 Task: Start line with arrow.
Action: Mouse moved to (444, 367)
Screenshot: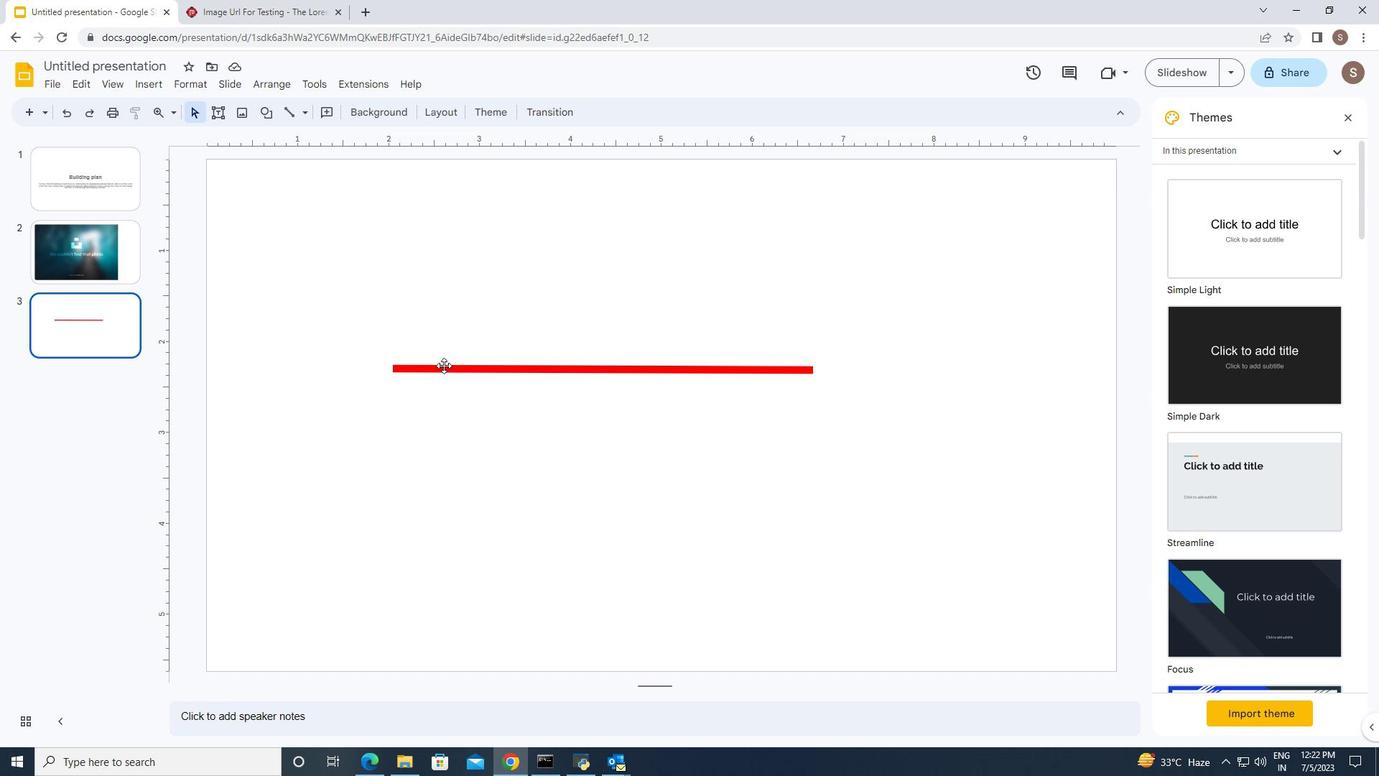 
Action: Mouse pressed left at (444, 367)
Screenshot: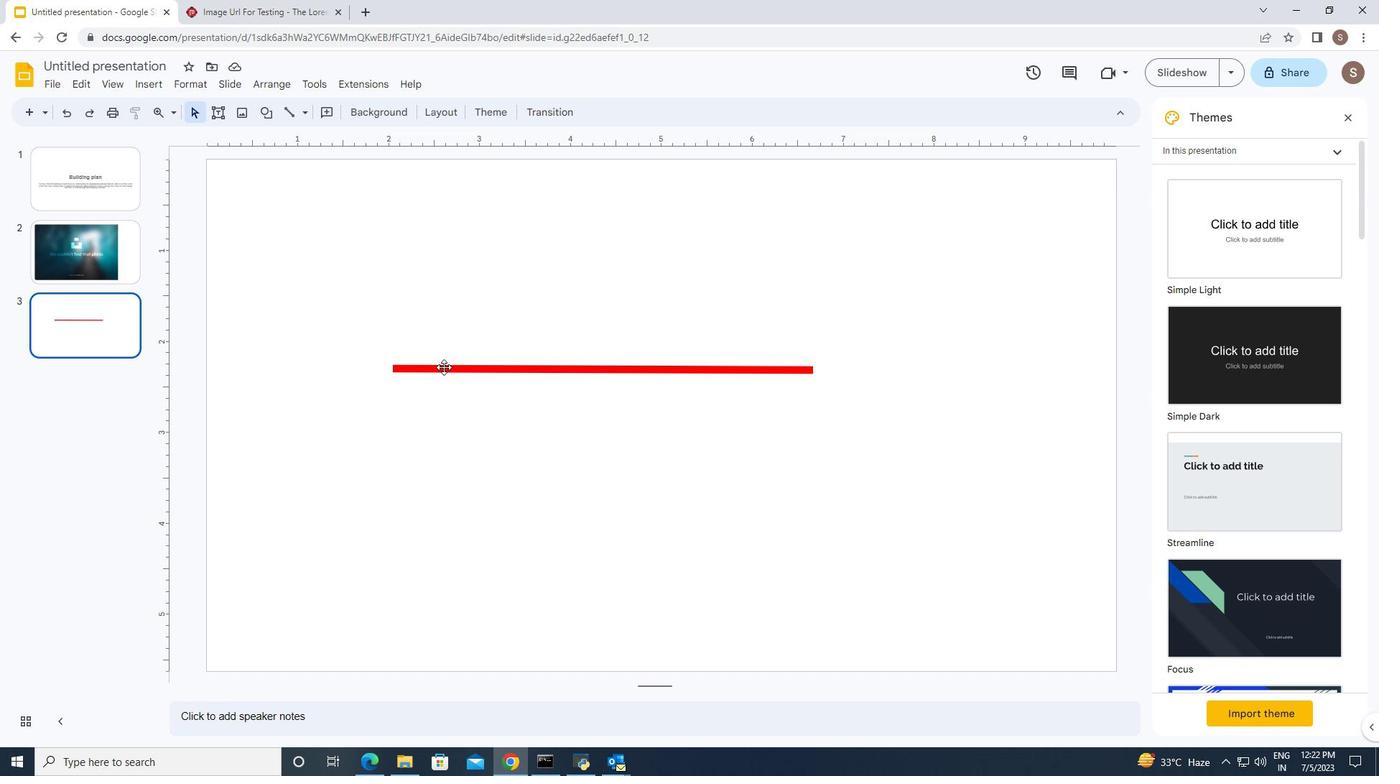 
Action: Mouse moved to (406, 112)
Screenshot: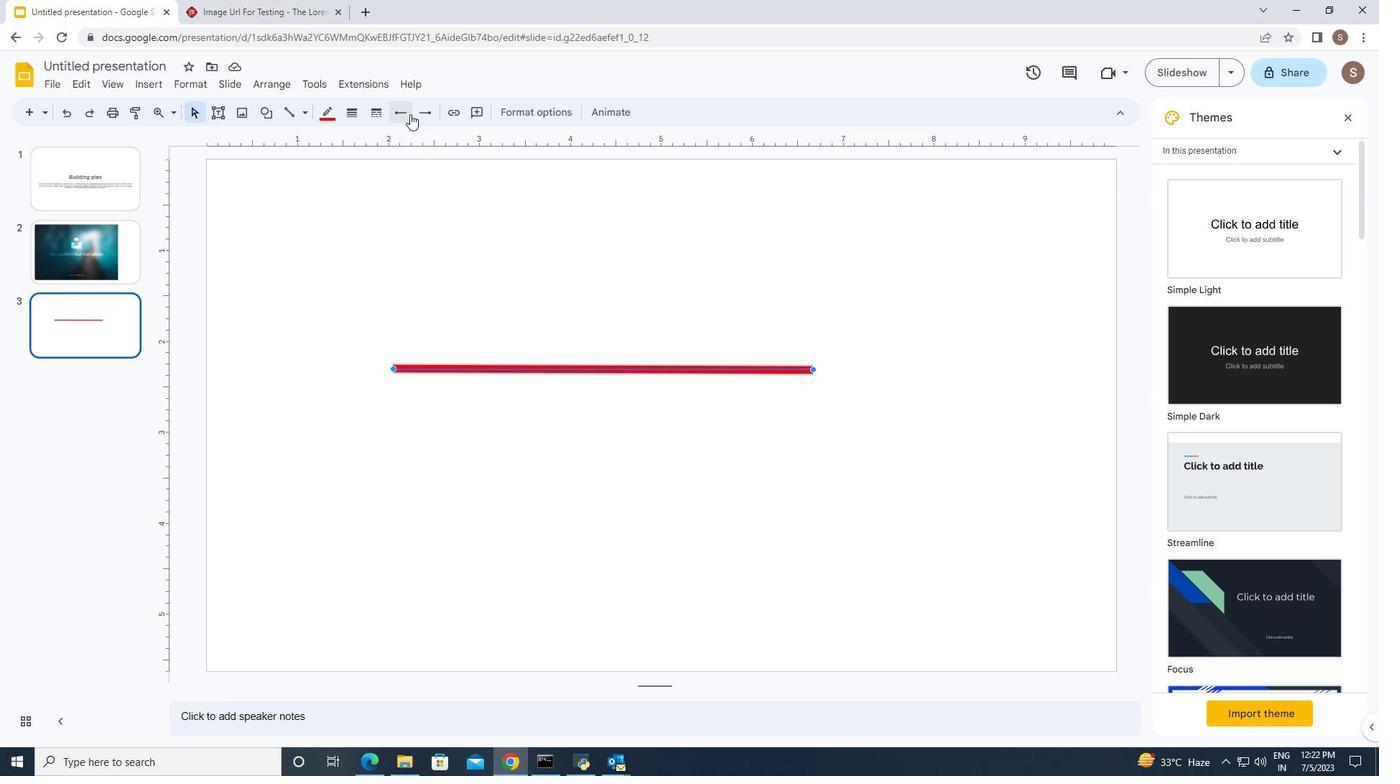 
Action: Mouse pressed left at (406, 112)
Screenshot: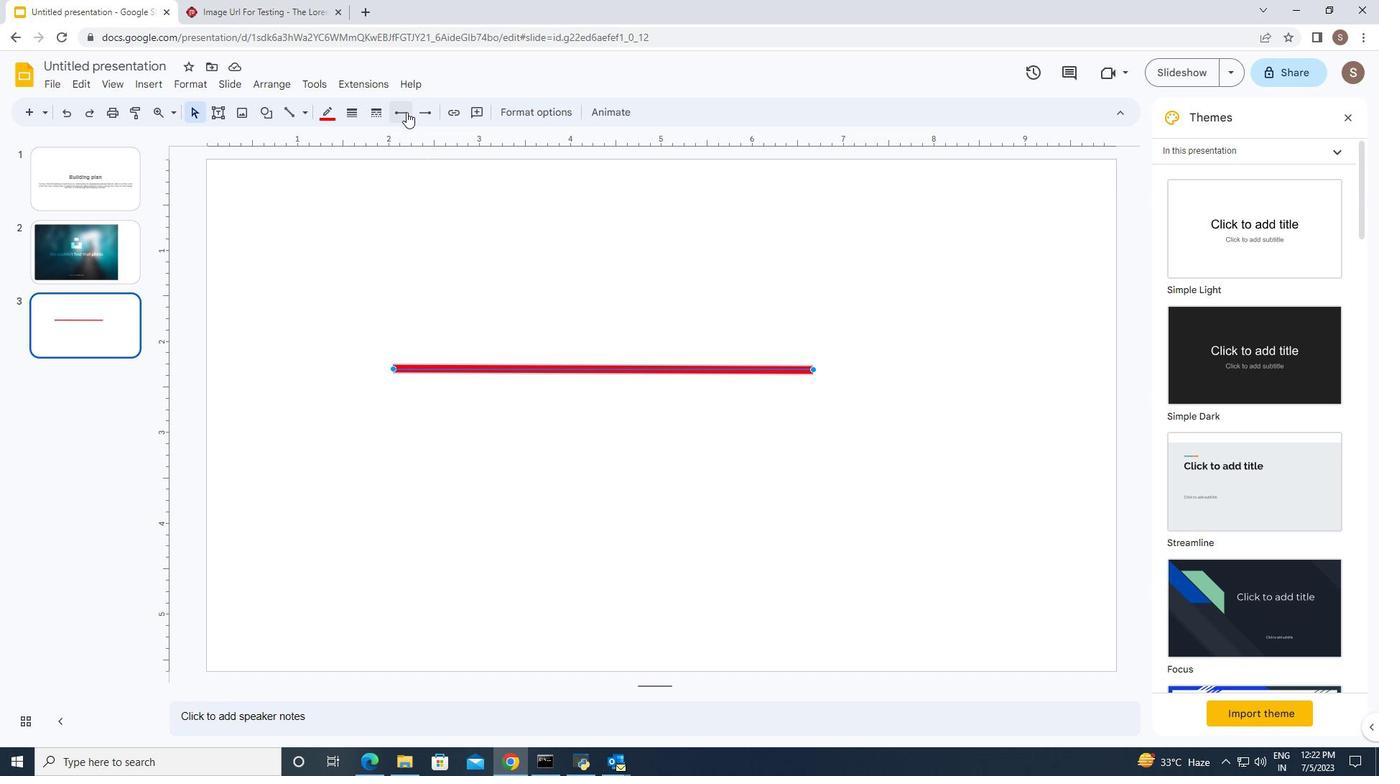 
Action: Mouse moved to (421, 170)
Screenshot: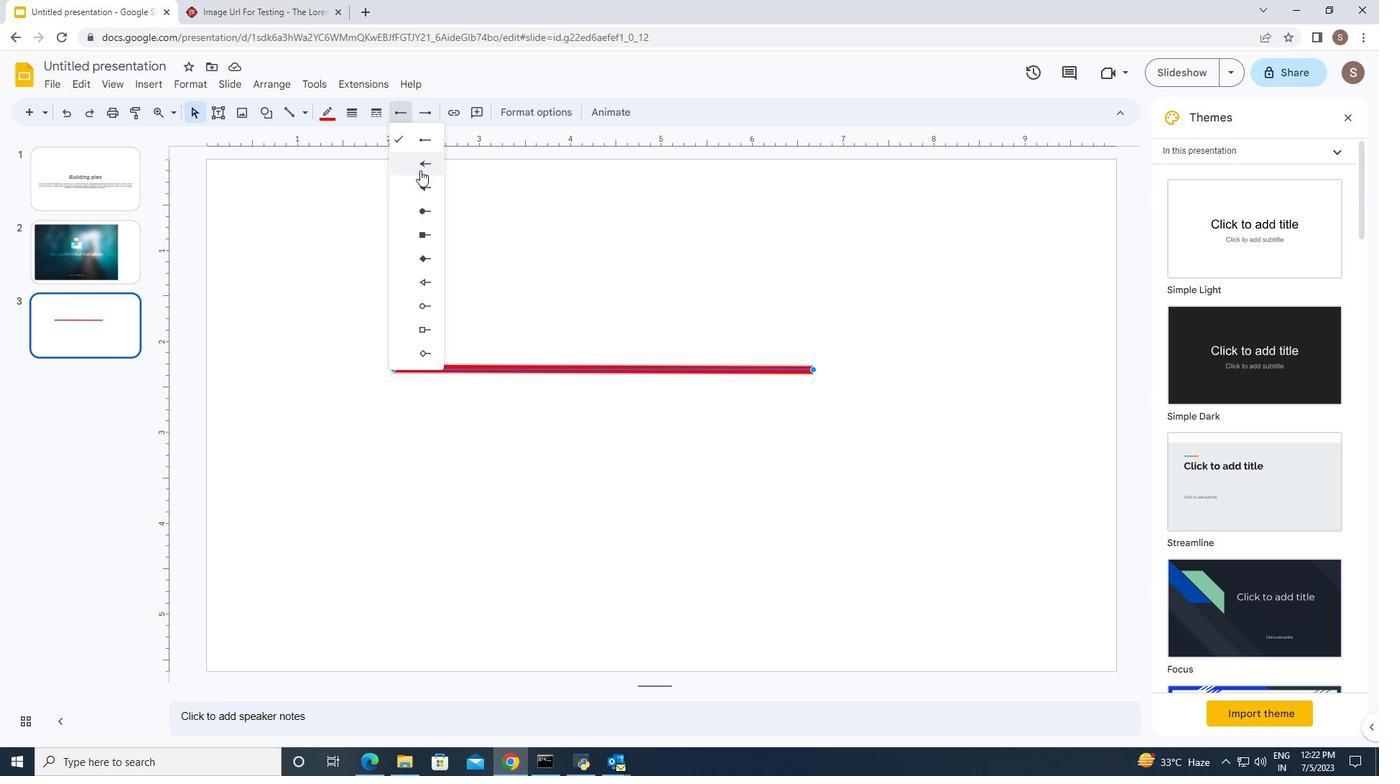 
Action: Mouse pressed left at (421, 170)
Screenshot: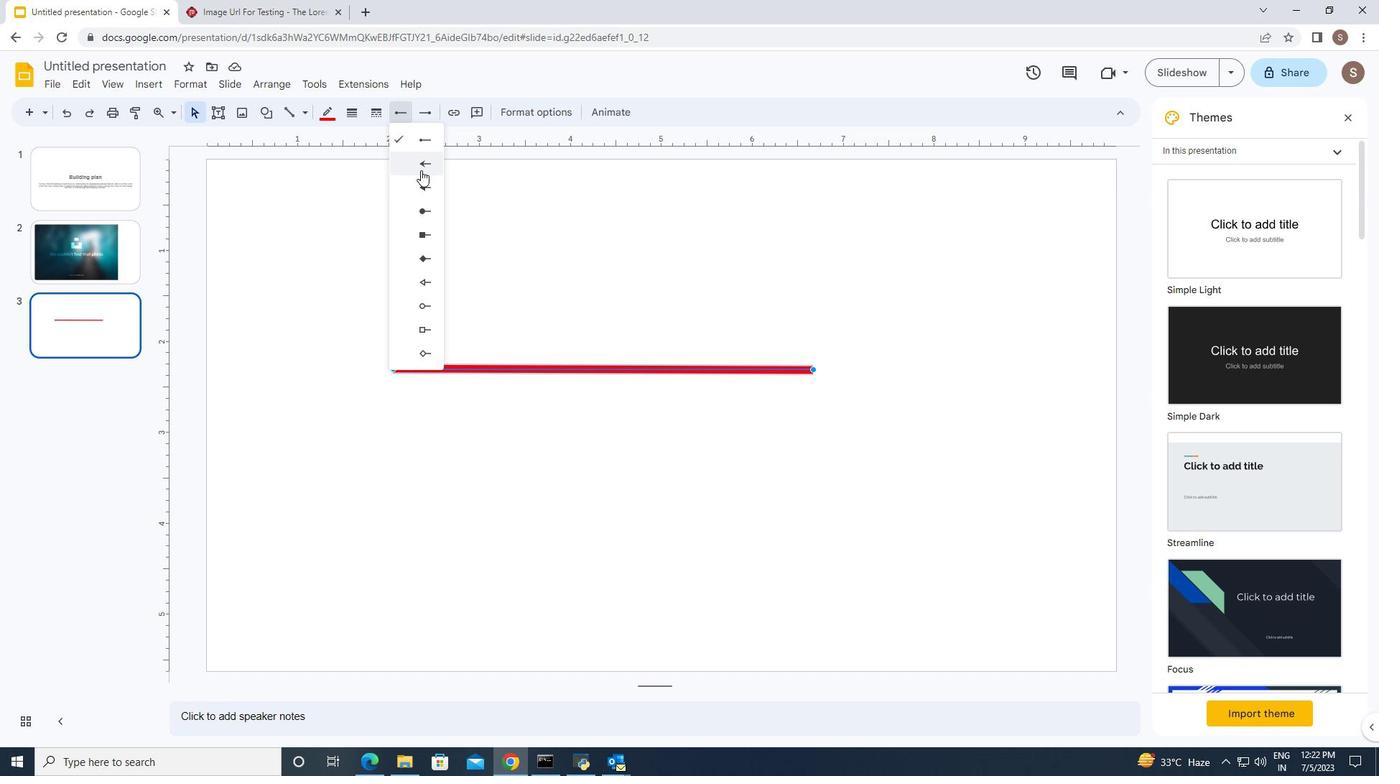 
Action: Mouse moved to (375, 319)
Screenshot: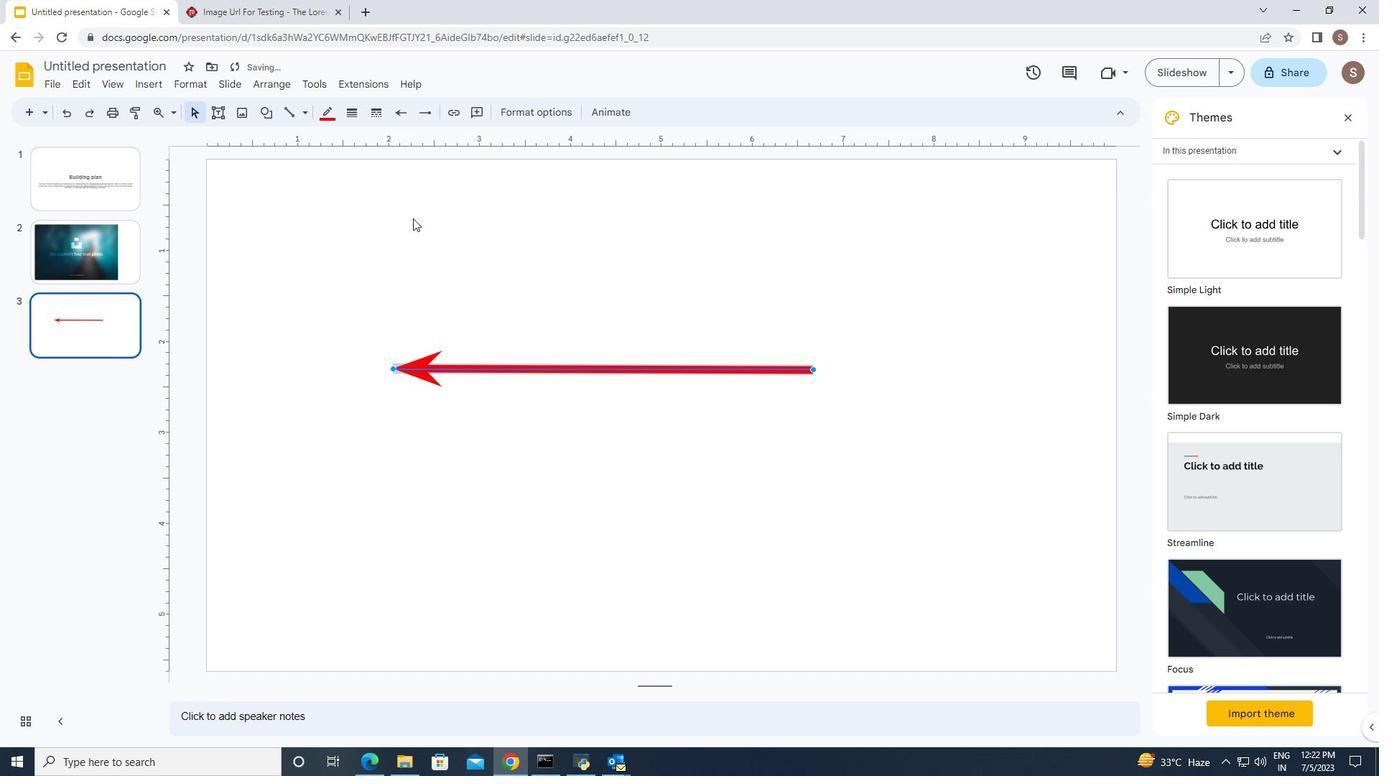 
Action: Mouse pressed left at (375, 319)
Screenshot: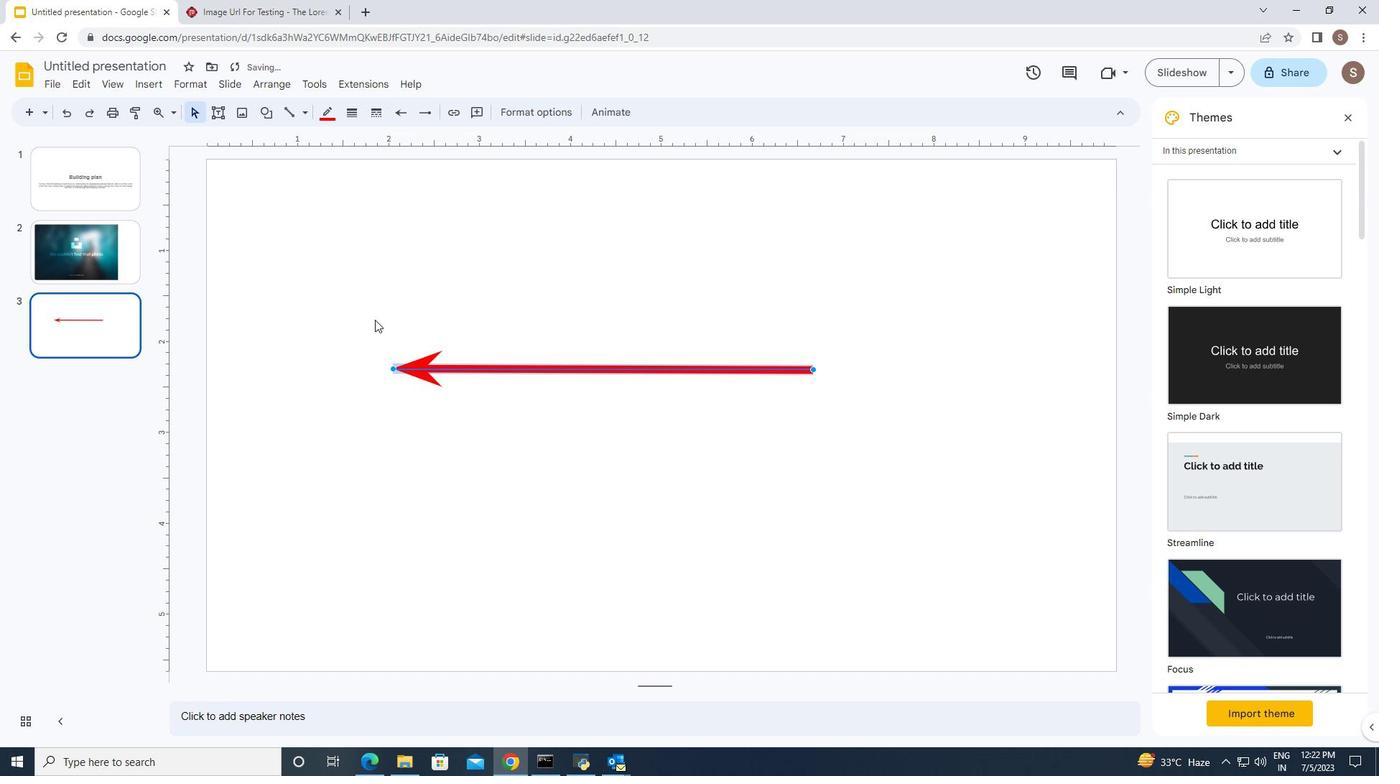 
